 Task: In the sheet Budget Analysis ToolFont size of heading  18 Font style of dataoswald 'Font size of data '9 Alignment of headline & dataAlign center.   Fill color in heading, Red Font color of dataIn the sheet   Synergy Sales templetes   book
Action: Mouse moved to (26, 172)
Screenshot: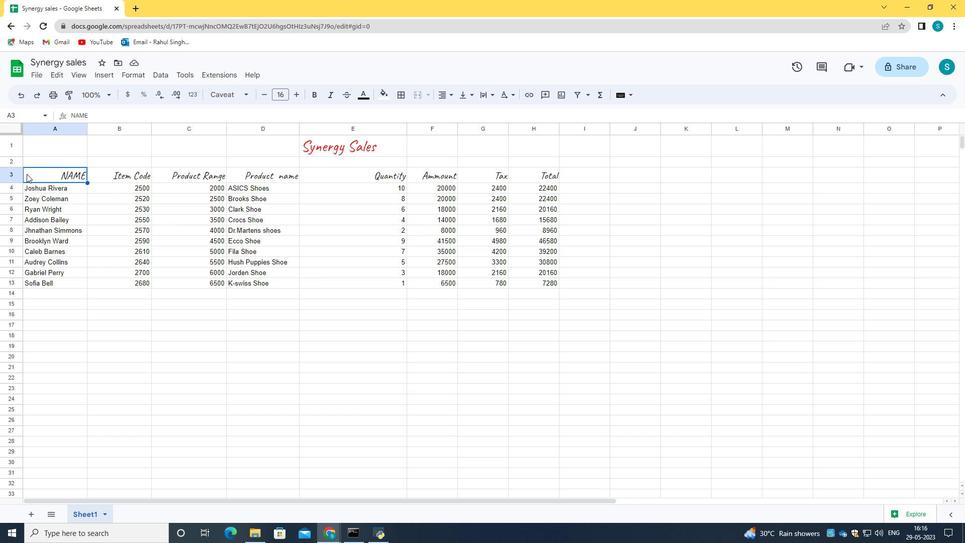 
Action: Mouse pressed left at (26, 172)
Screenshot: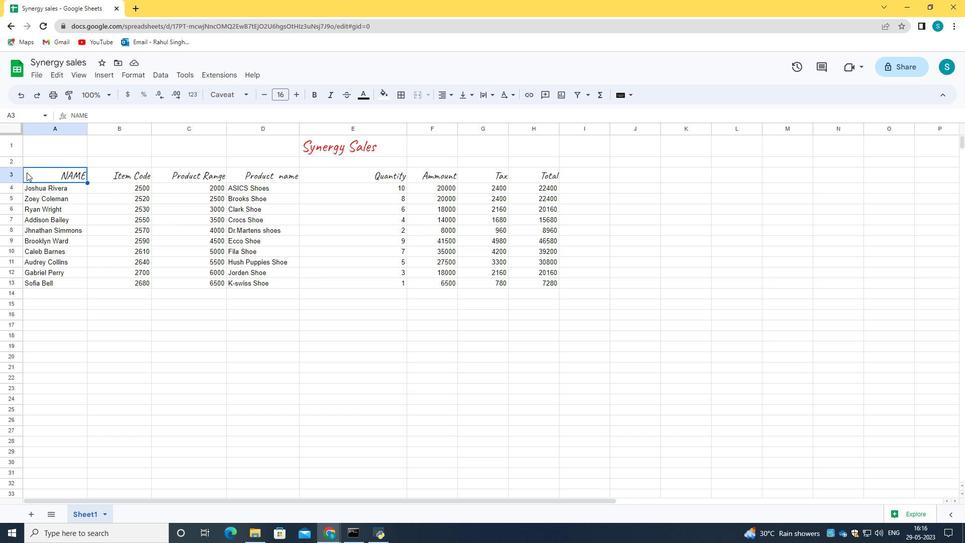 
Action: Mouse moved to (295, 95)
Screenshot: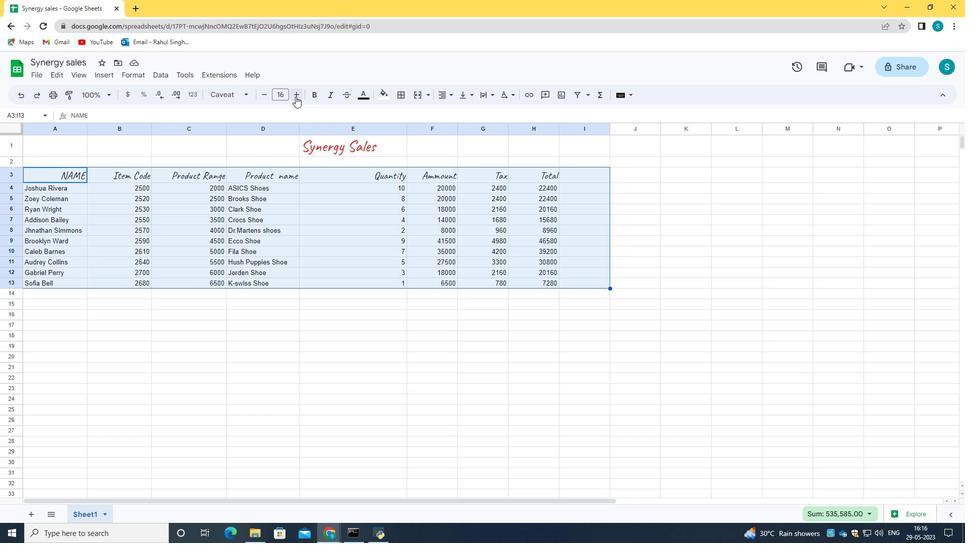 
Action: Mouse pressed left at (295, 95)
Screenshot: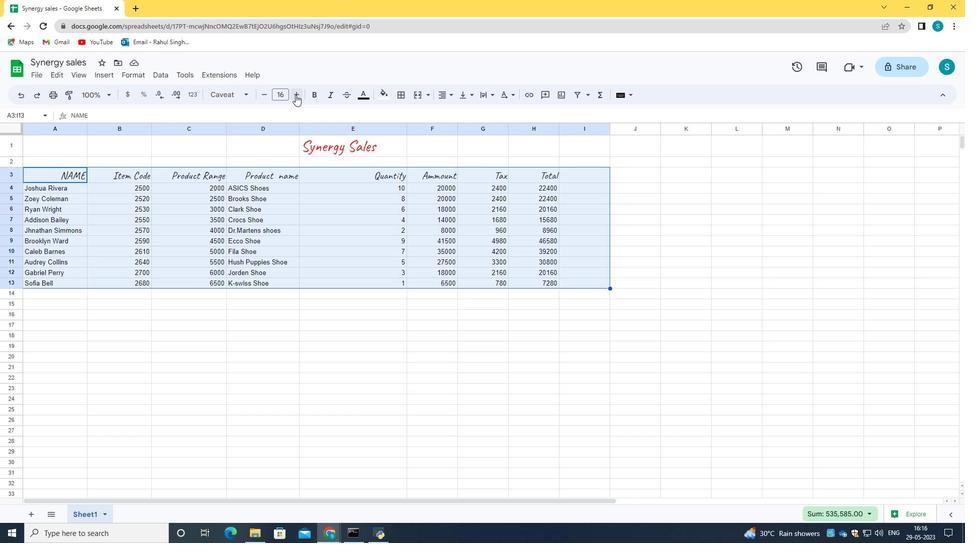 
Action: Mouse moved to (295, 94)
Screenshot: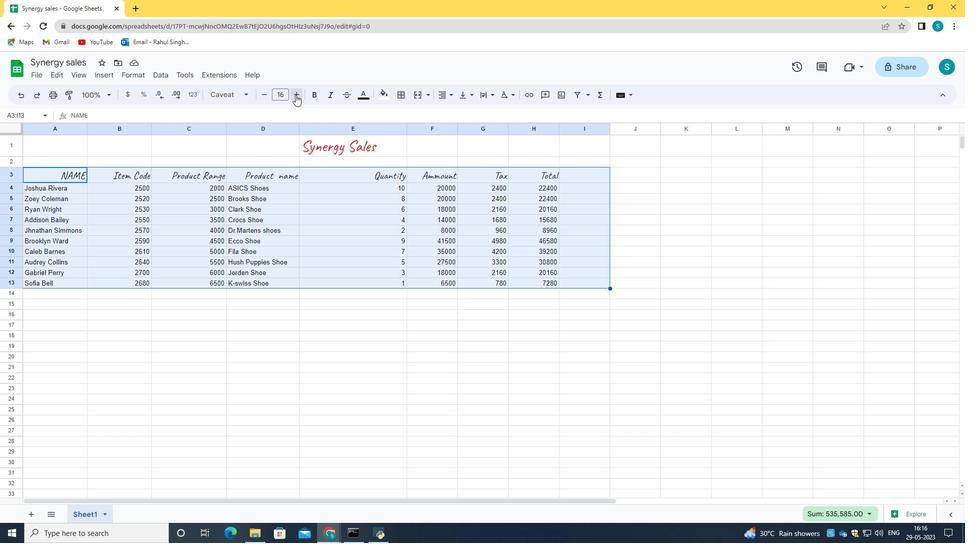 
Action: Mouse pressed left at (295, 94)
Screenshot: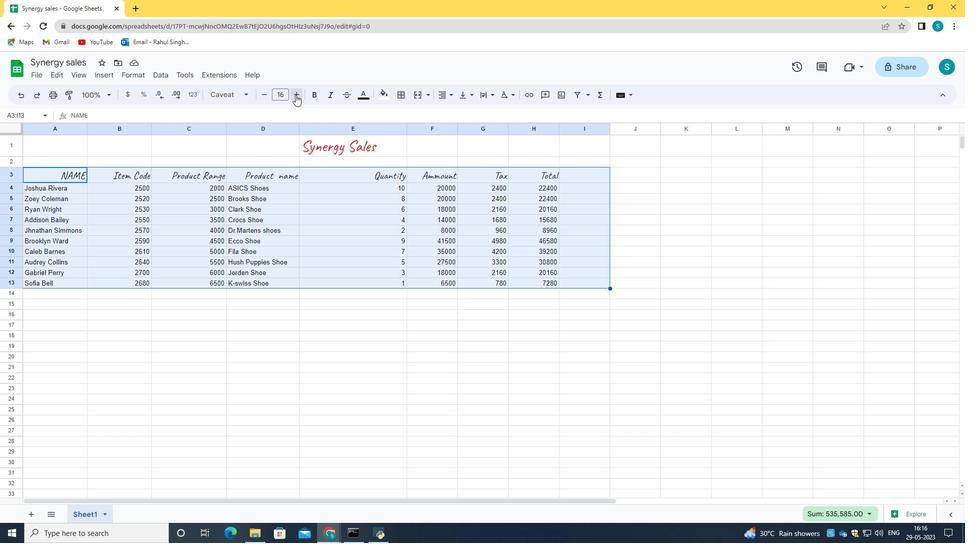 
Action: Mouse moved to (262, 95)
Screenshot: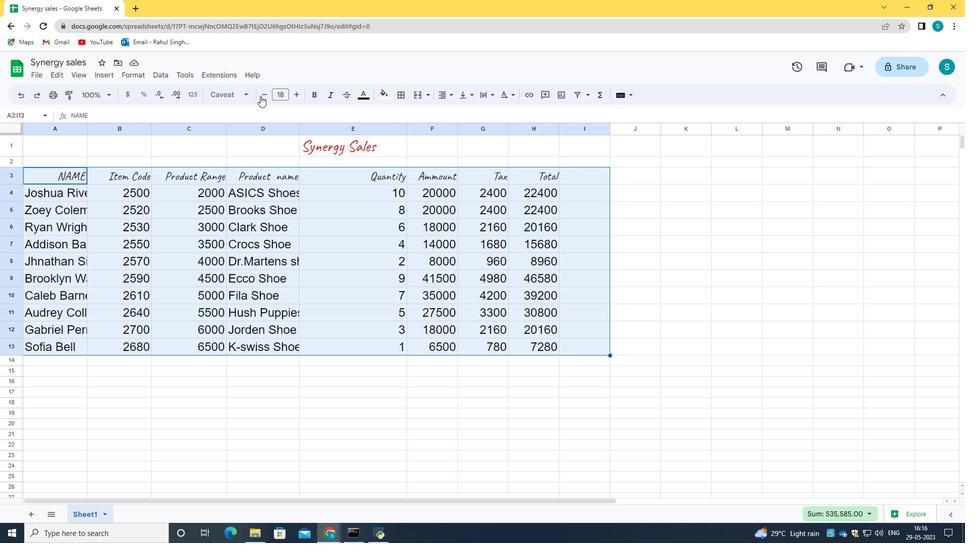 
Action: Mouse pressed left at (262, 95)
Screenshot: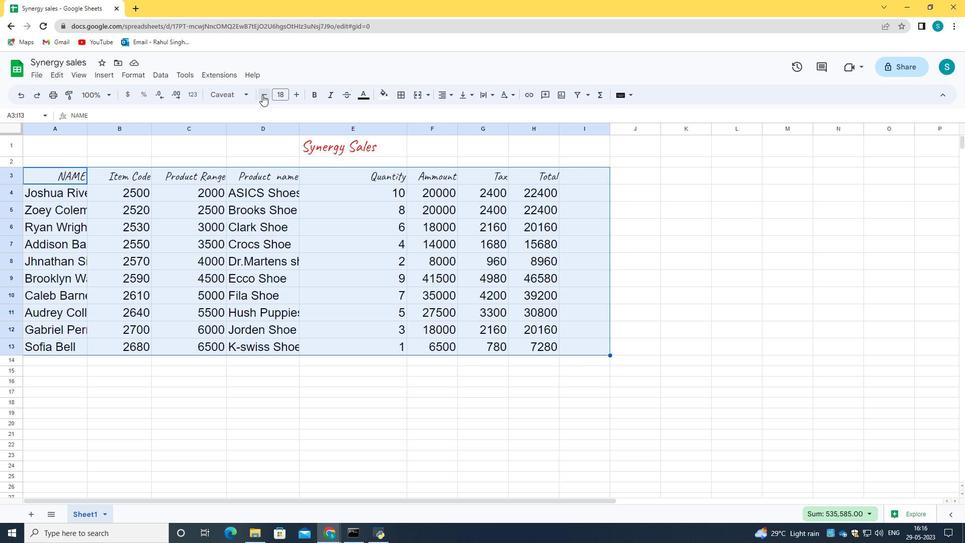 
Action: Mouse pressed left at (262, 95)
Screenshot: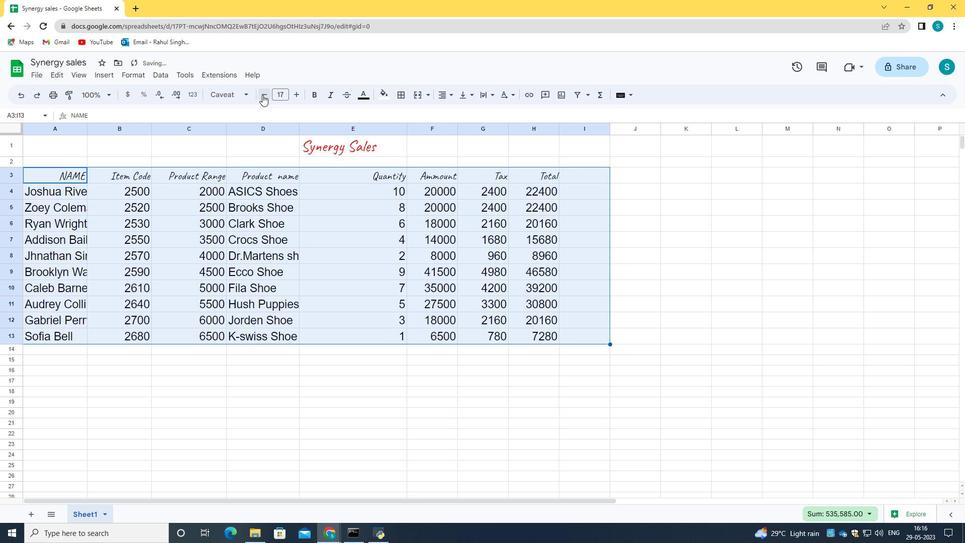 
Action: Mouse pressed left at (262, 95)
Screenshot: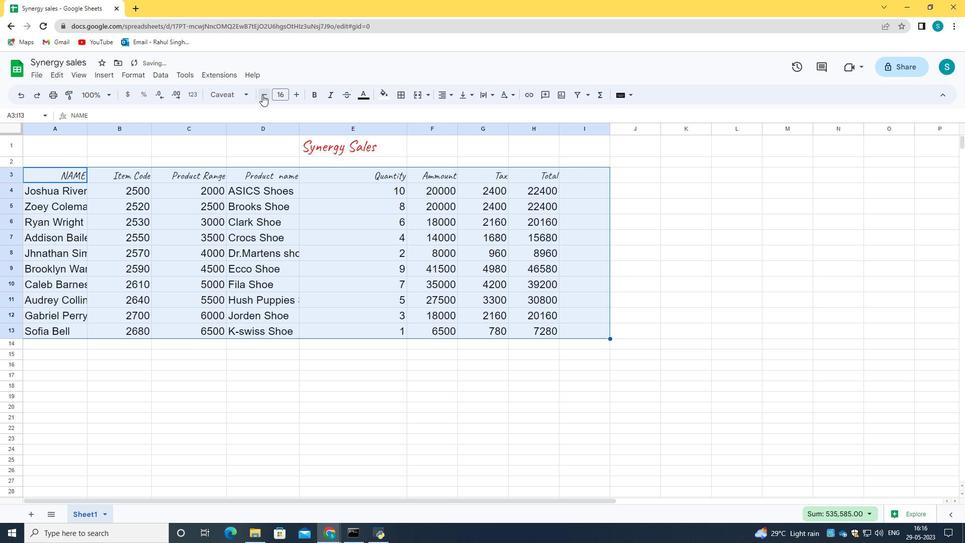 
Action: Mouse pressed left at (262, 95)
Screenshot: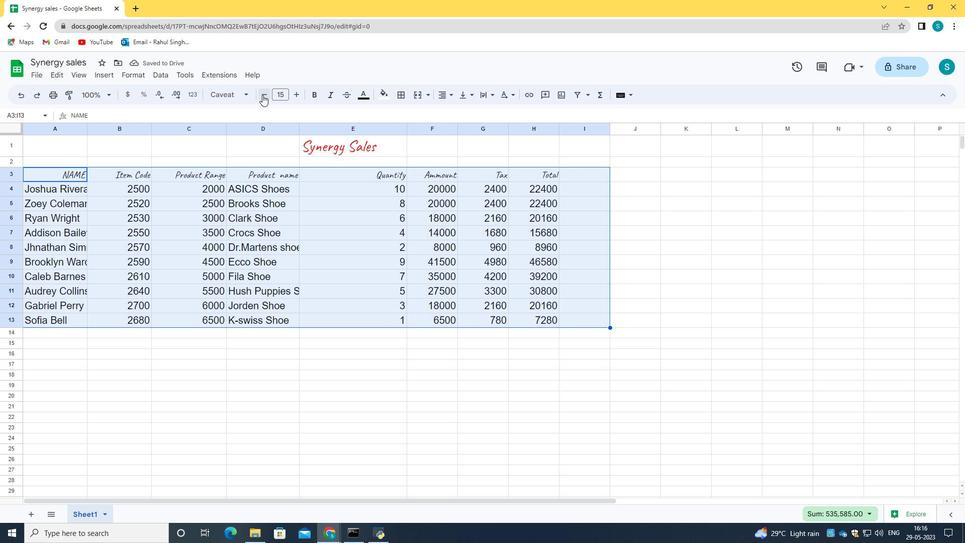 
Action: Mouse pressed left at (262, 95)
Screenshot: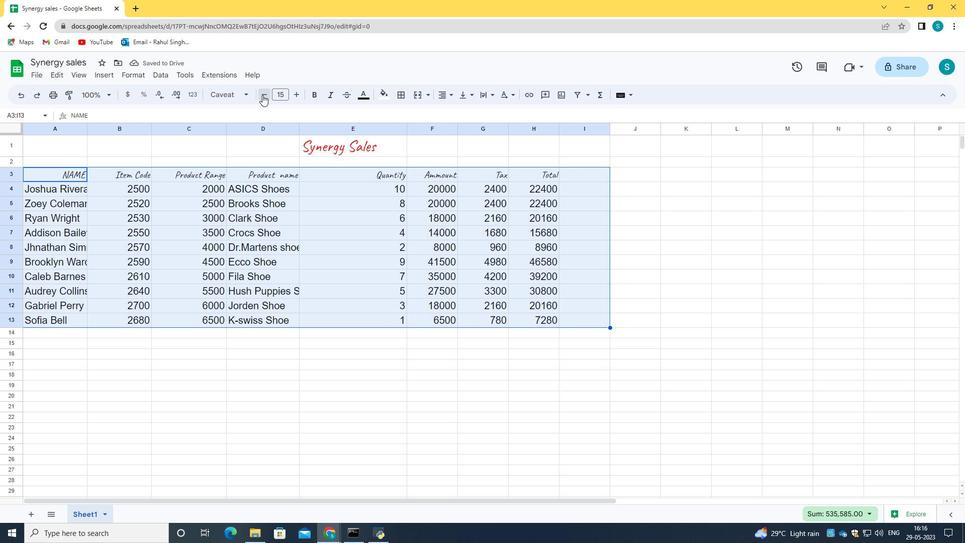 
Action: Mouse pressed left at (262, 95)
Screenshot: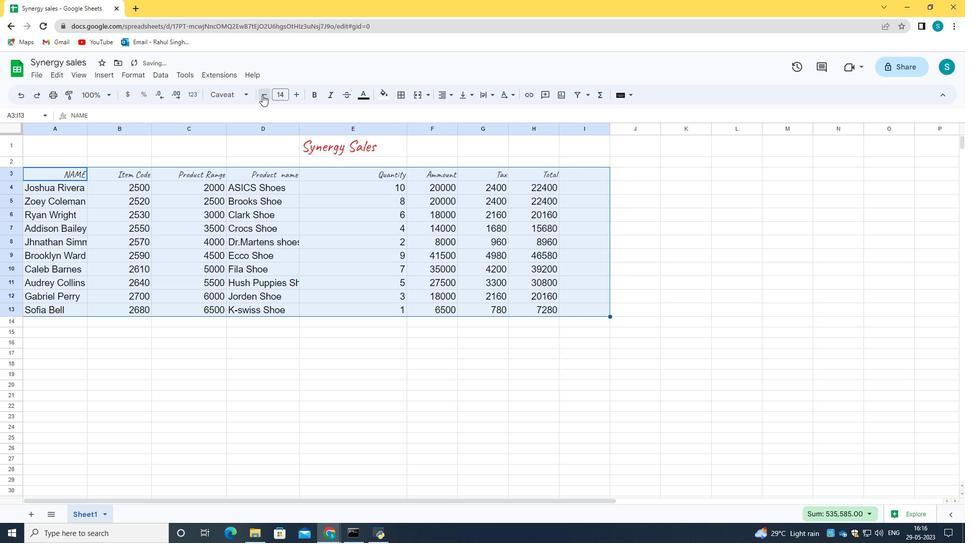 
Action: Mouse pressed left at (262, 95)
Screenshot: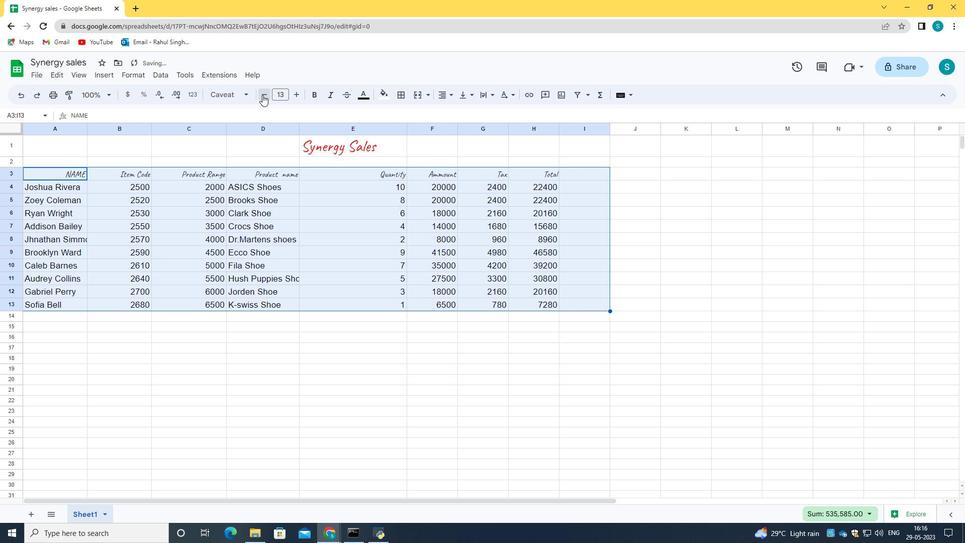 
Action: Mouse pressed left at (262, 95)
Screenshot: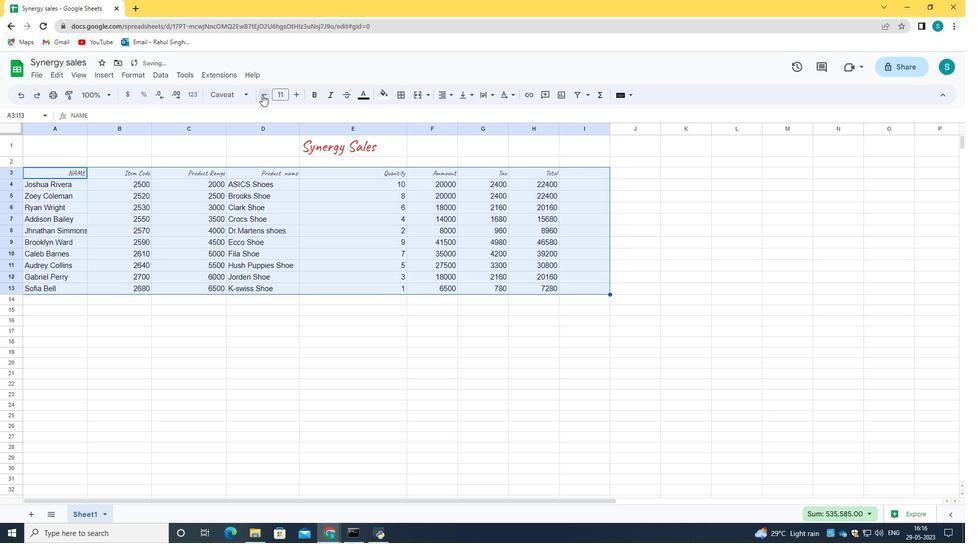 
Action: Mouse pressed left at (262, 95)
Screenshot: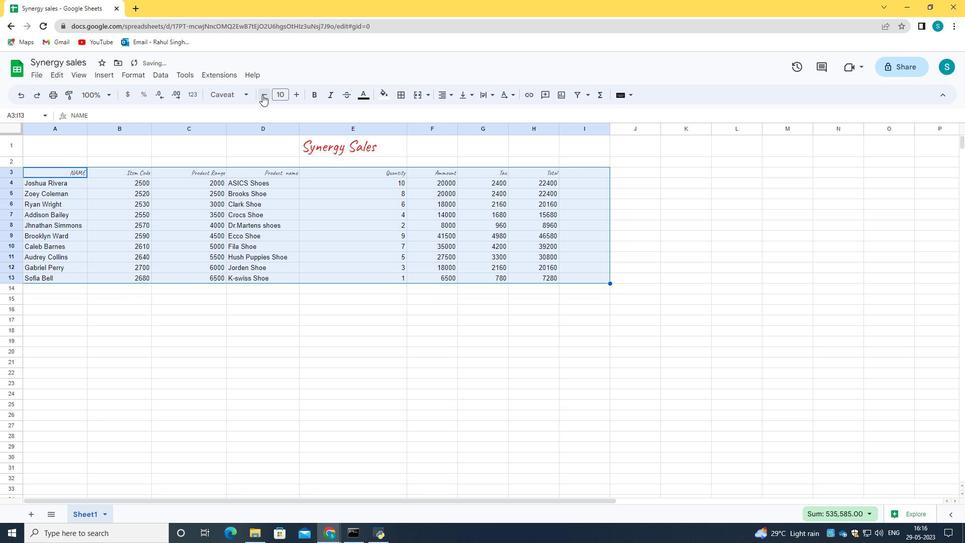 
Action: Mouse moved to (23, 172)
Screenshot: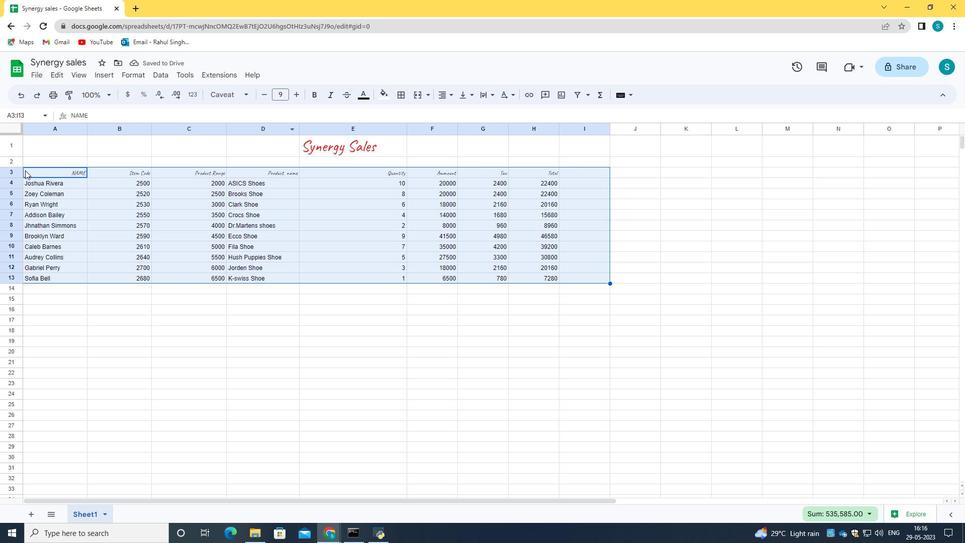 
Action: Mouse pressed left at (23, 172)
Screenshot: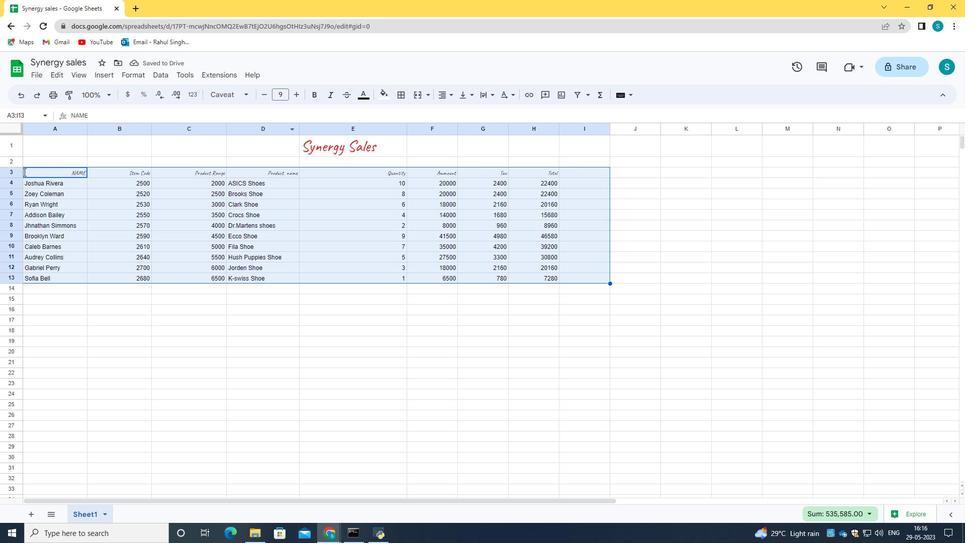 
Action: Mouse moved to (28, 171)
Screenshot: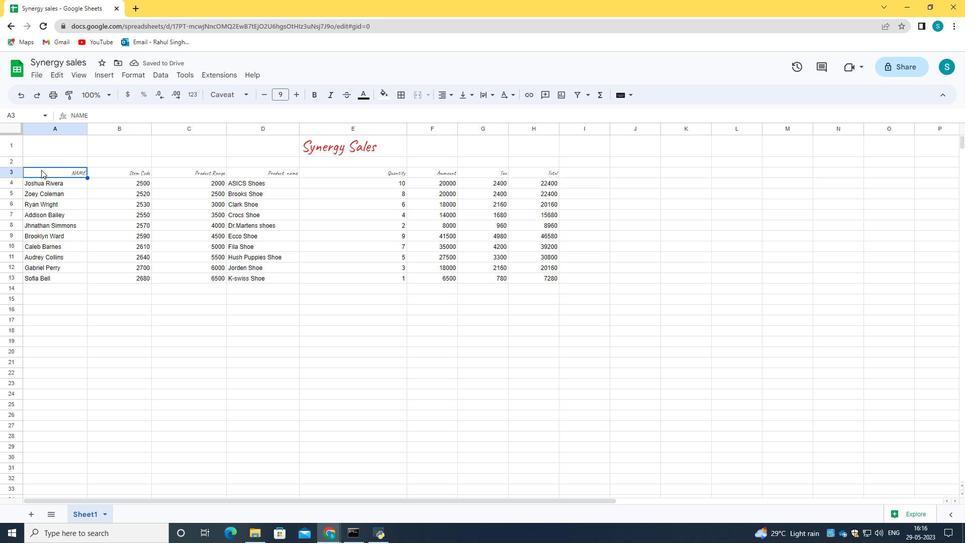 
Action: Mouse pressed left at (28, 171)
Screenshot: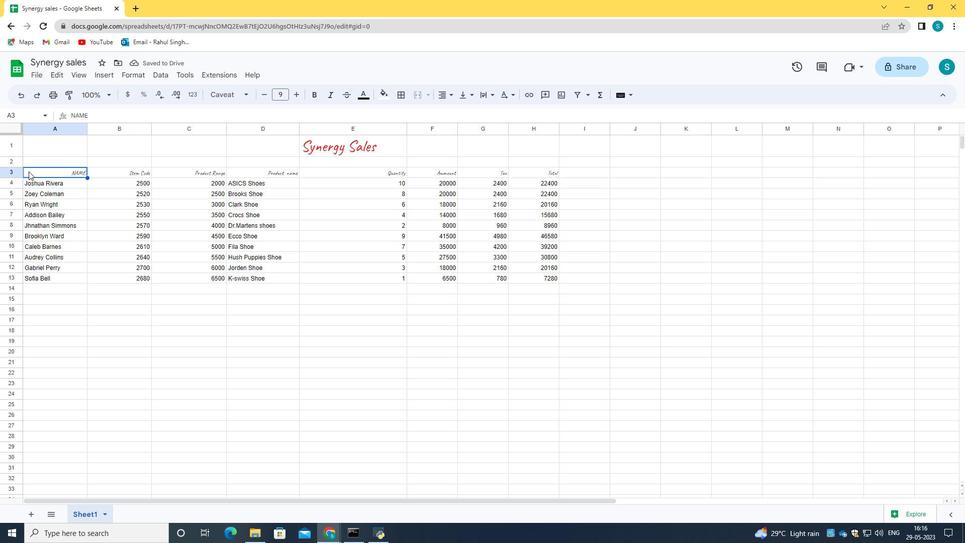 
Action: Mouse moved to (25, 173)
Screenshot: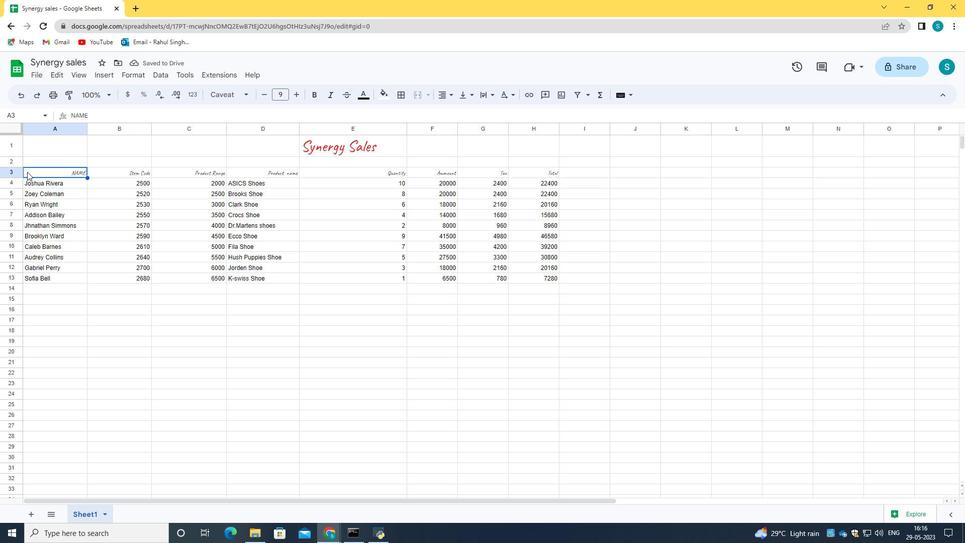 
Action: Mouse pressed left at (25, 173)
Screenshot: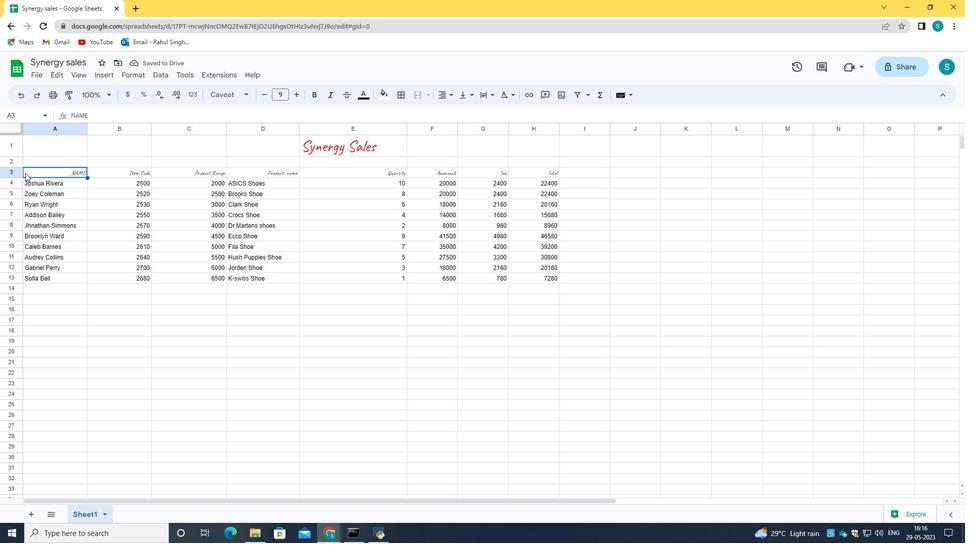 
Action: Mouse moved to (295, 95)
Screenshot: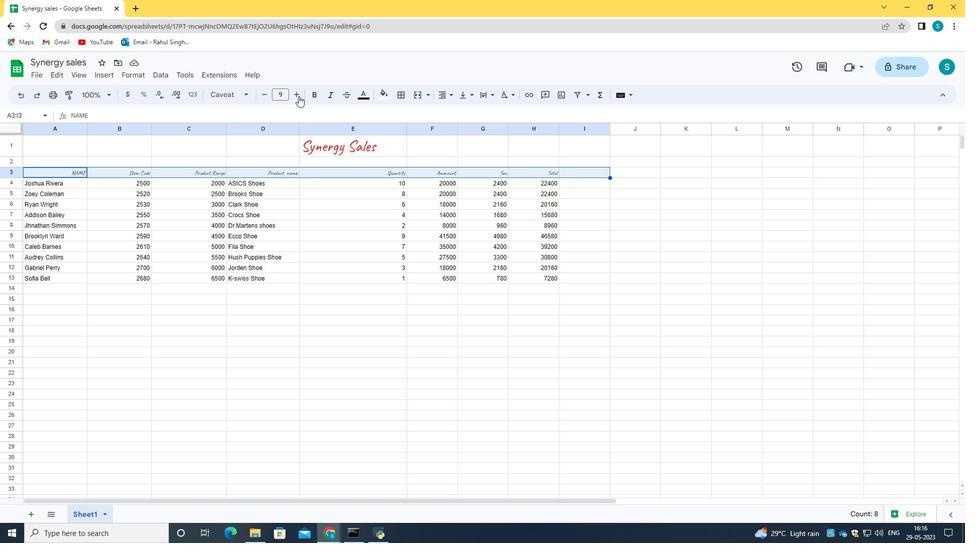 
Action: Mouse pressed left at (295, 95)
Screenshot: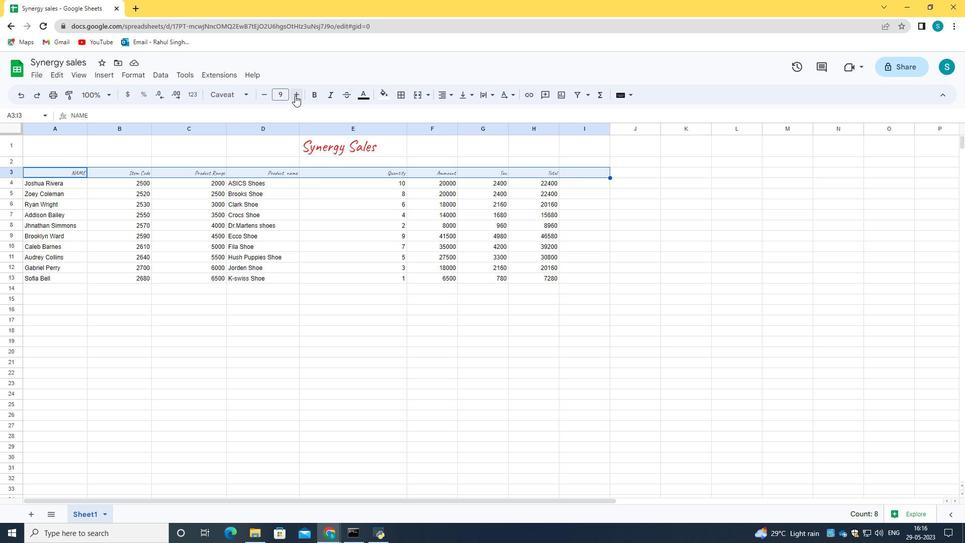 
Action: Mouse pressed left at (295, 95)
Screenshot: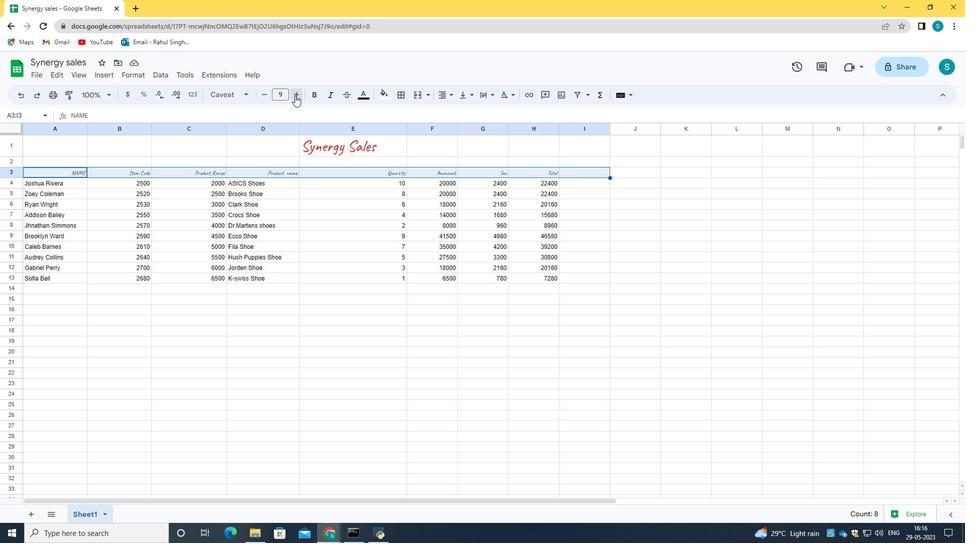 
Action: Mouse pressed left at (295, 95)
Screenshot: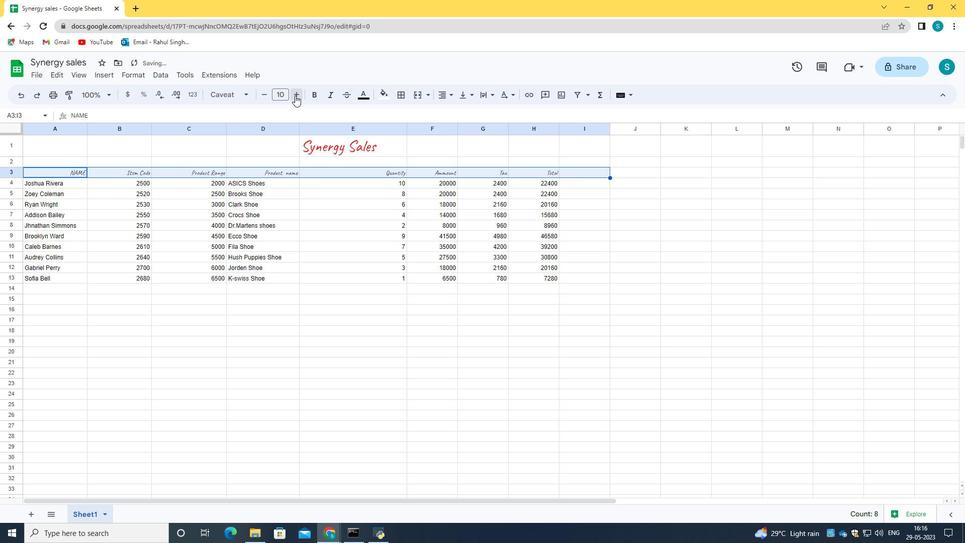 
Action: Mouse pressed left at (295, 95)
Screenshot: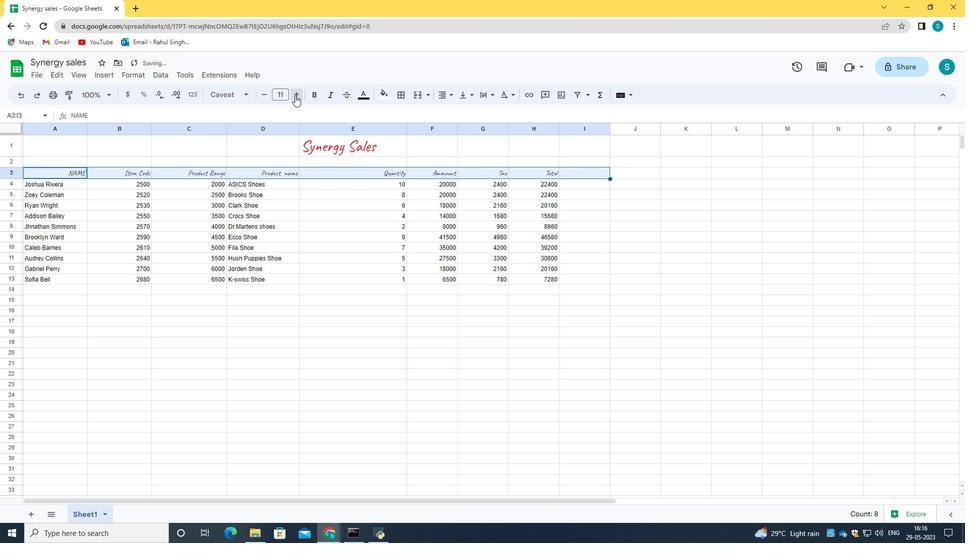
Action: Mouse pressed left at (295, 95)
Screenshot: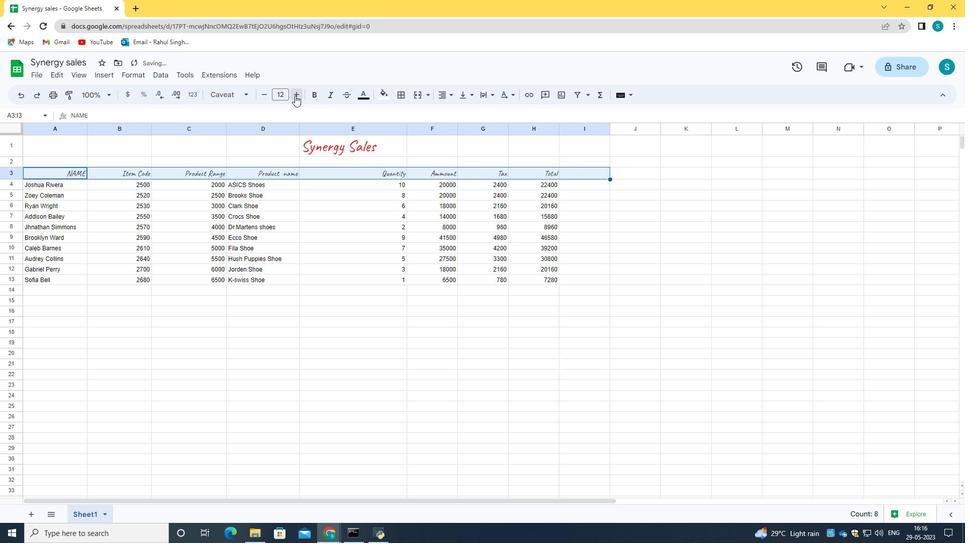 
Action: Mouse pressed left at (295, 95)
Screenshot: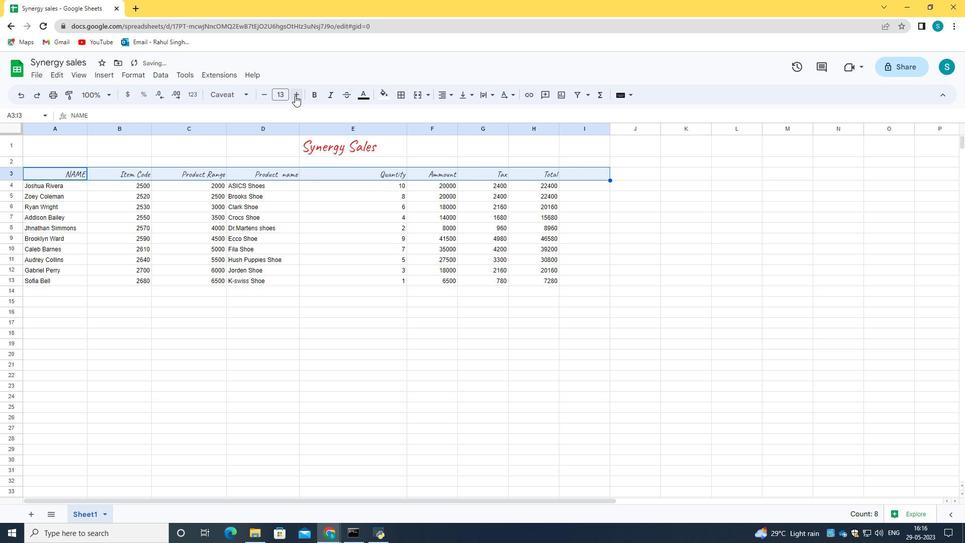 
Action: Mouse pressed left at (295, 95)
Screenshot: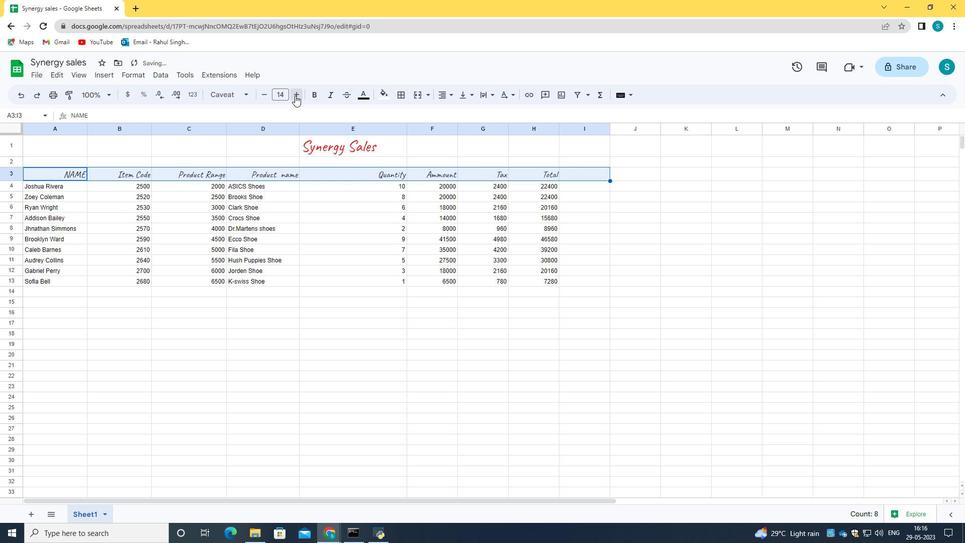 
Action: Mouse pressed left at (295, 95)
Screenshot: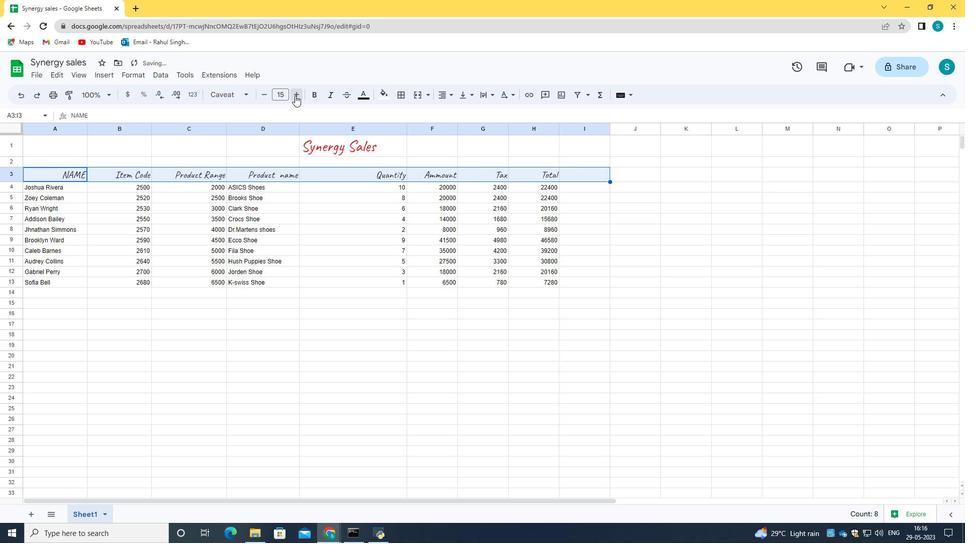 
Action: Mouse pressed left at (295, 95)
Screenshot: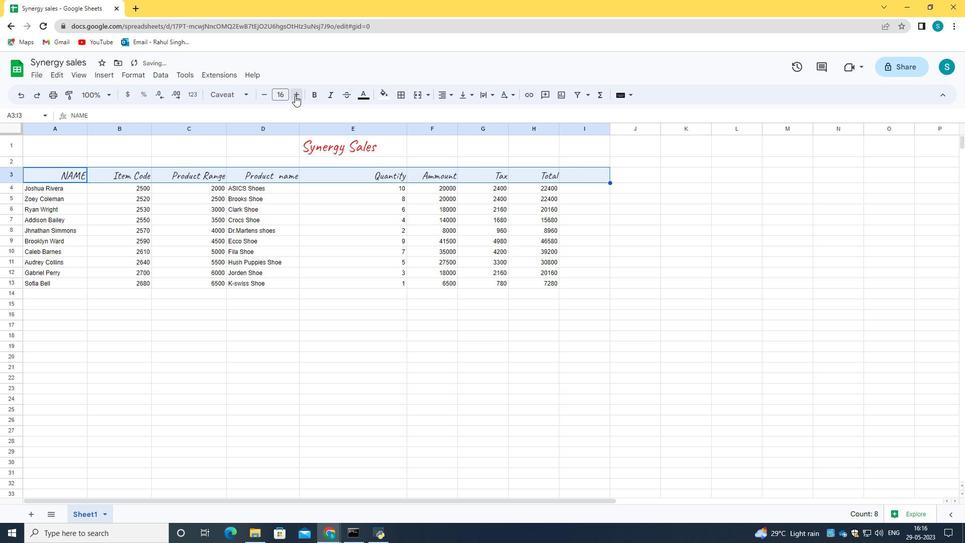 
Action: Mouse pressed left at (295, 95)
Screenshot: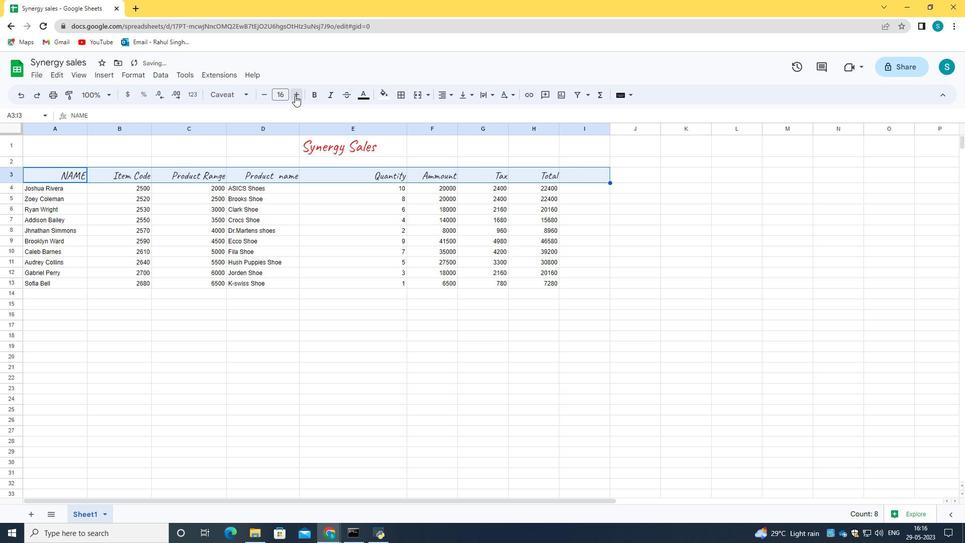 
Action: Mouse pressed left at (295, 95)
Screenshot: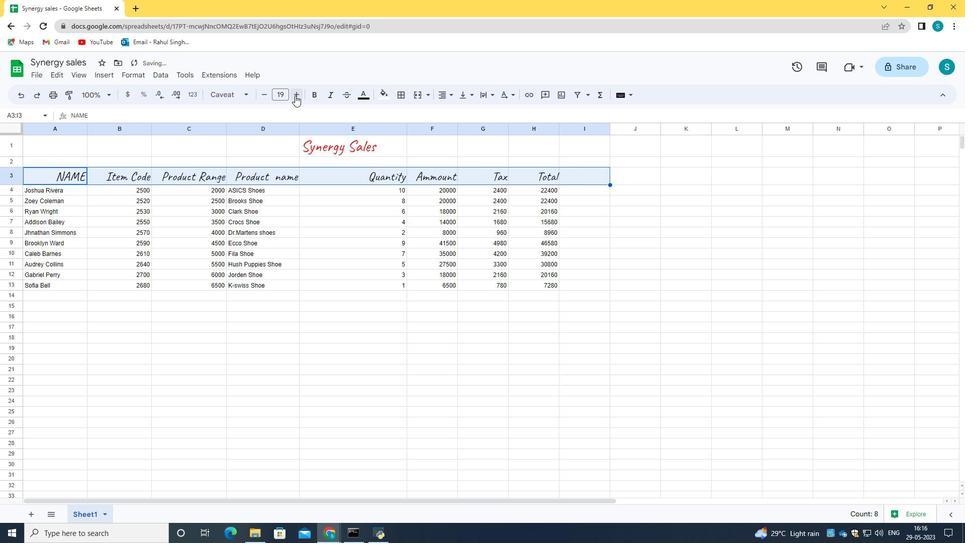 
Action: Mouse moved to (264, 92)
Screenshot: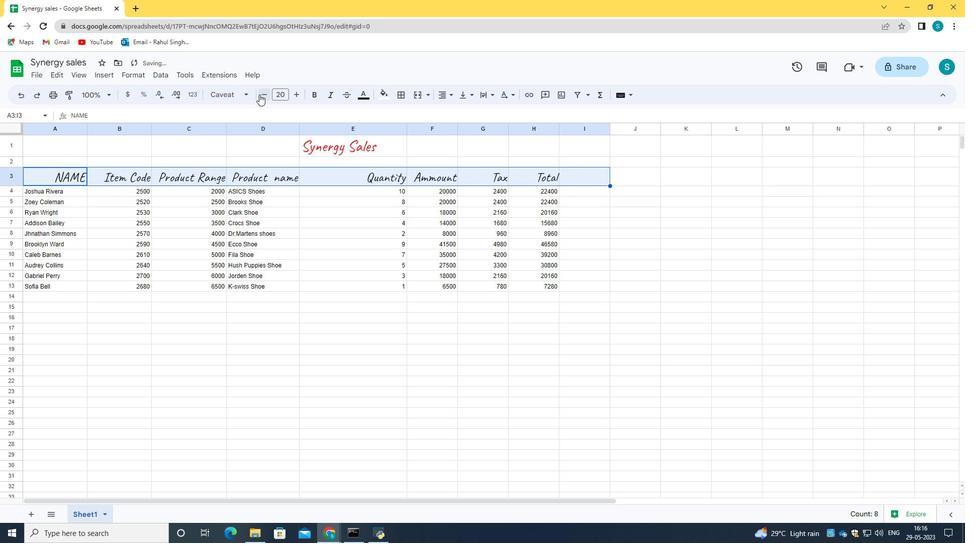 
Action: Mouse pressed left at (264, 92)
Screenshot: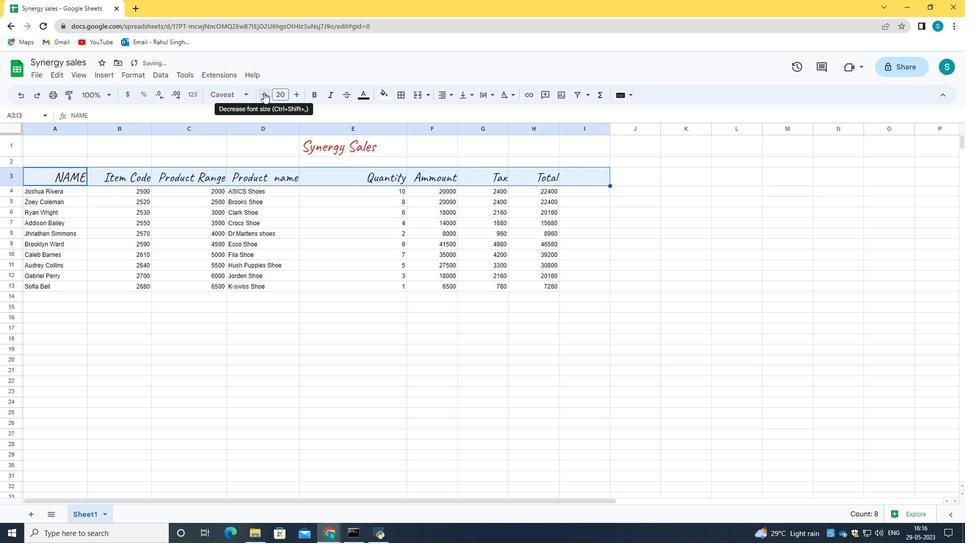 
Action: Mouse pressed left at (264, 92)
Screenshot: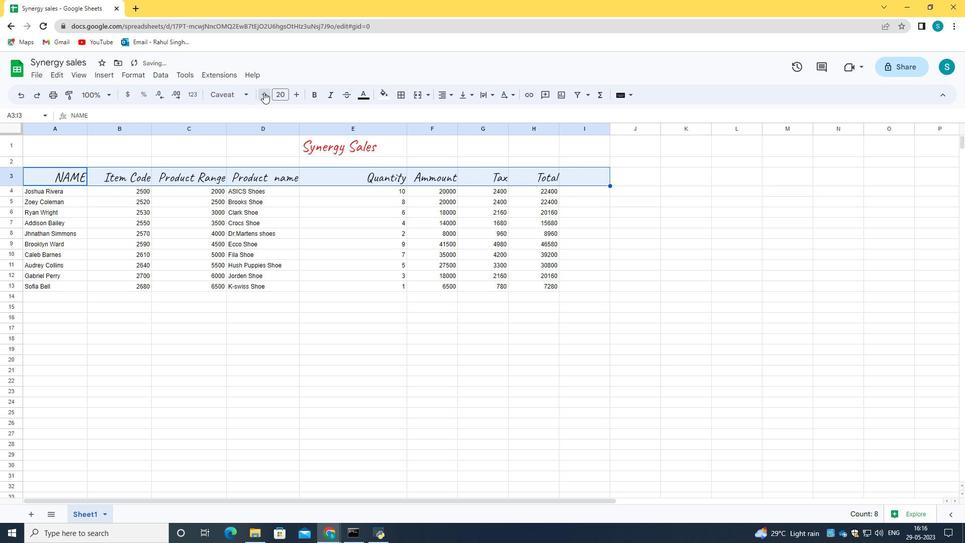 
Action: Mouse moved to (446, 98)
Screenshot: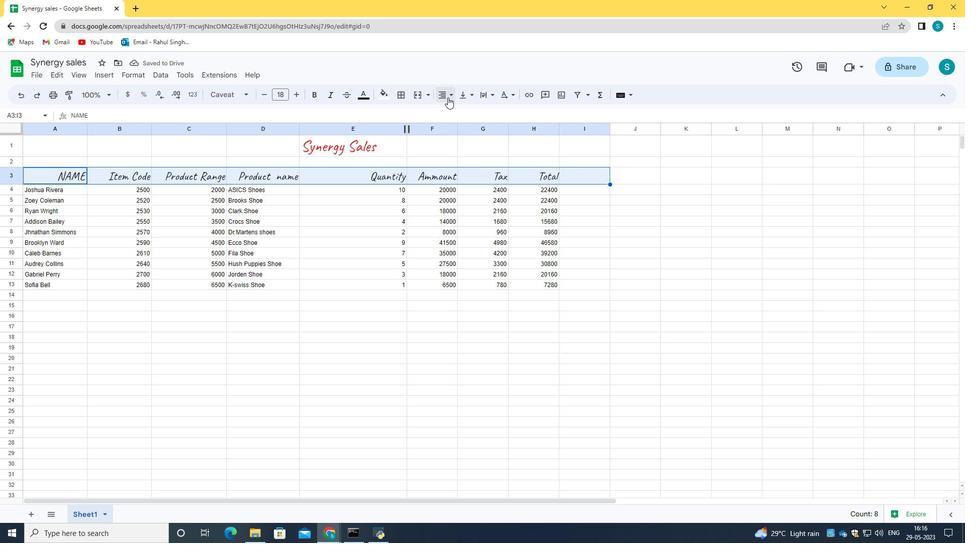 
Action: Mouse pressed left at (446, 98)
Screenshot: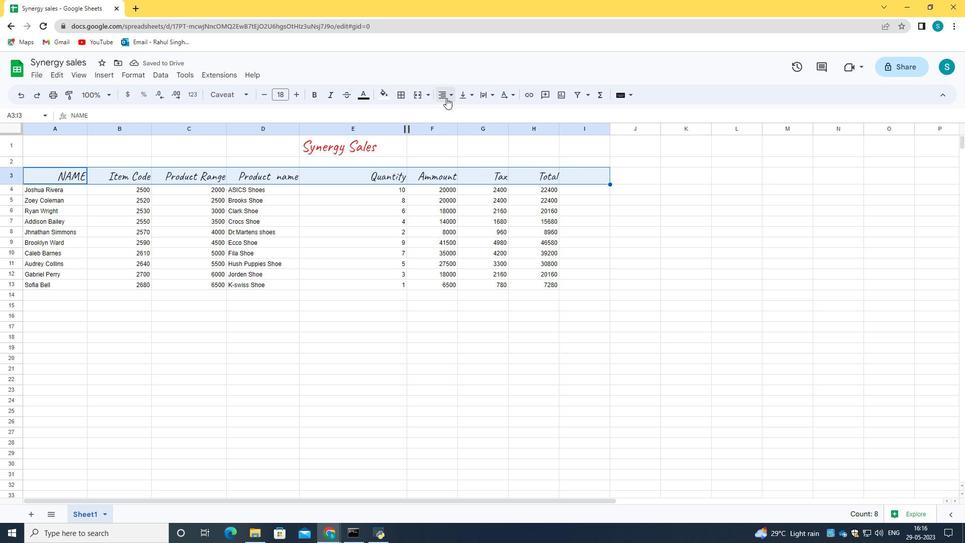 
Action: Mouse moved to (463, 116)
Screenshot: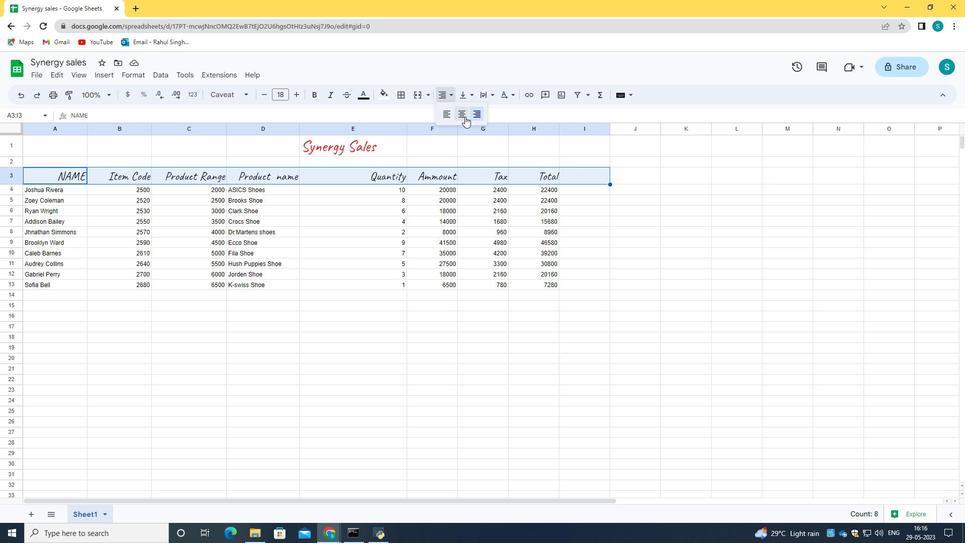 
Action: Mouse pressed left at (463, 116)
Screenshot: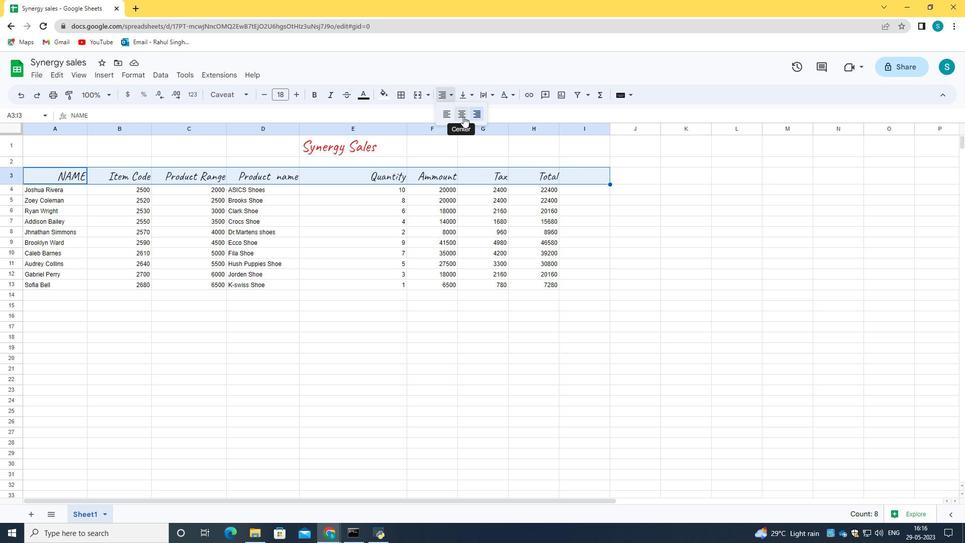 
Action: Mouse moved to (90, 62)
Screenshot: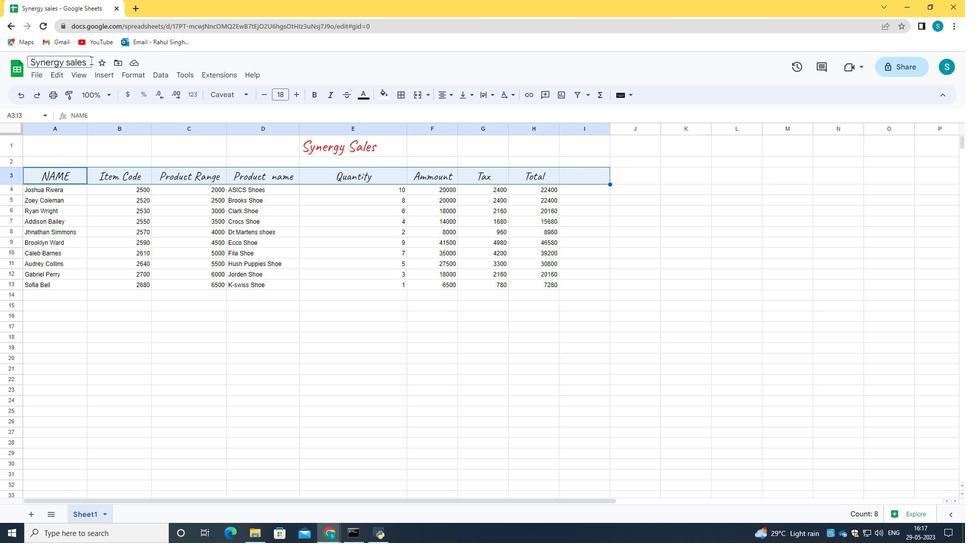 
Action: Mouse pressed left at (90, 62)
Screenshot: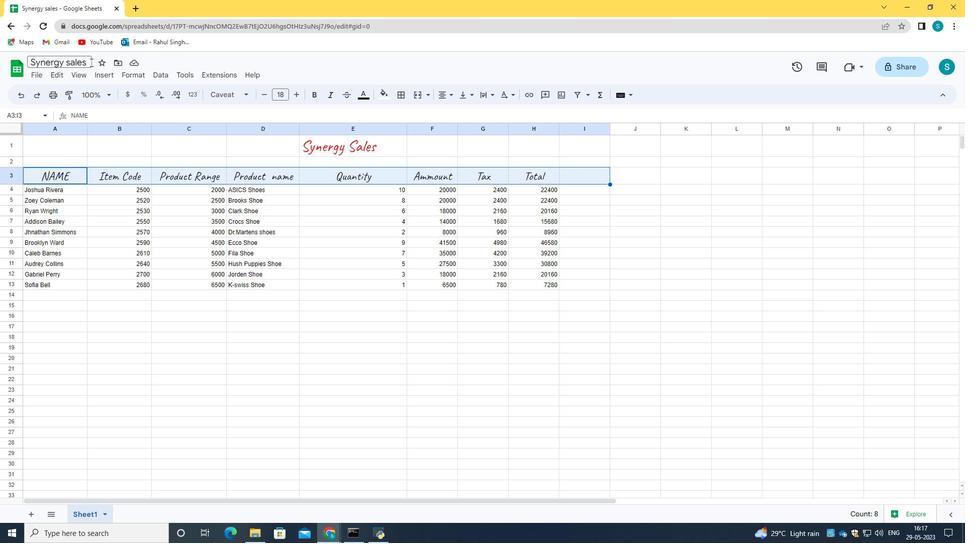 
Action: Key pressed <Key.space>template<Key.space>book
Screenshot: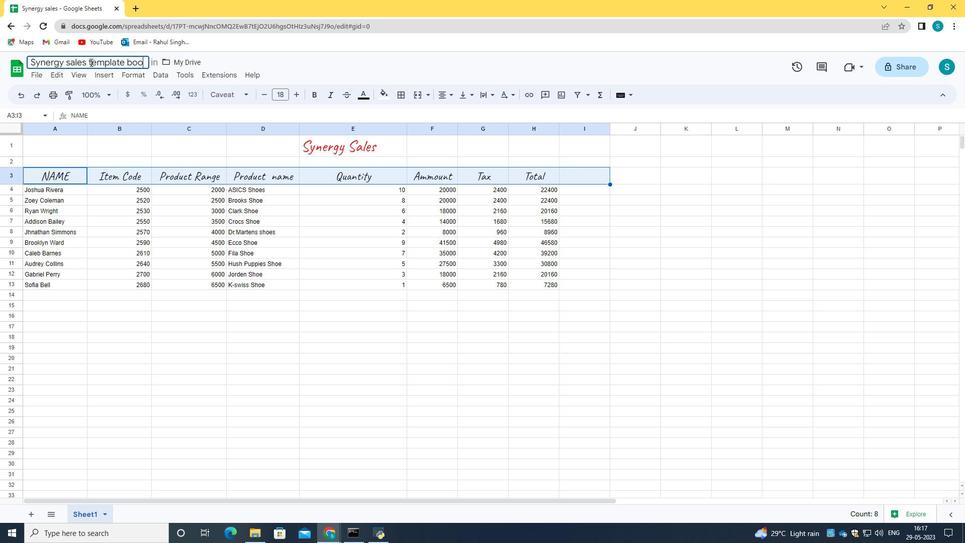 
Action: Mouse moved to (244, 113)
Screenshot: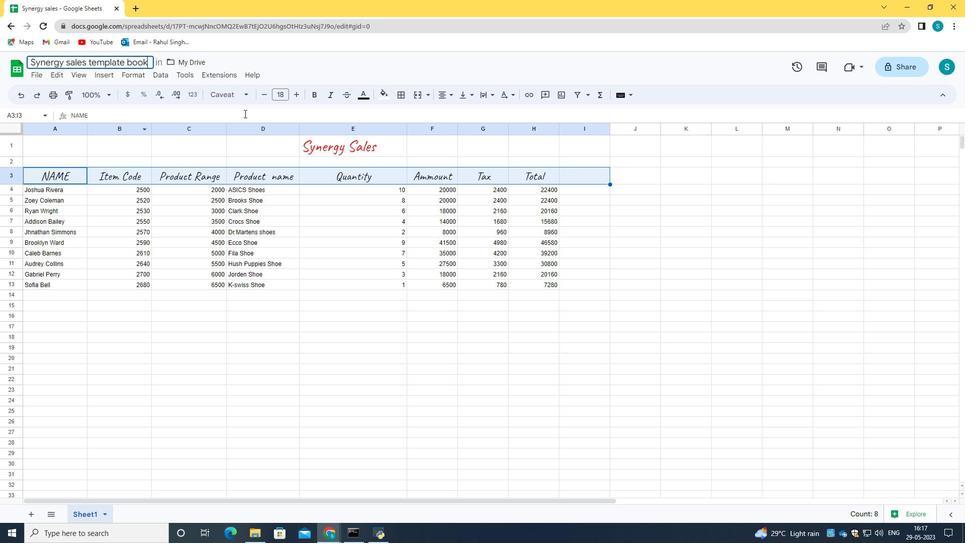 
Action: Mouse pressed left at (244, 113)
Screenshot: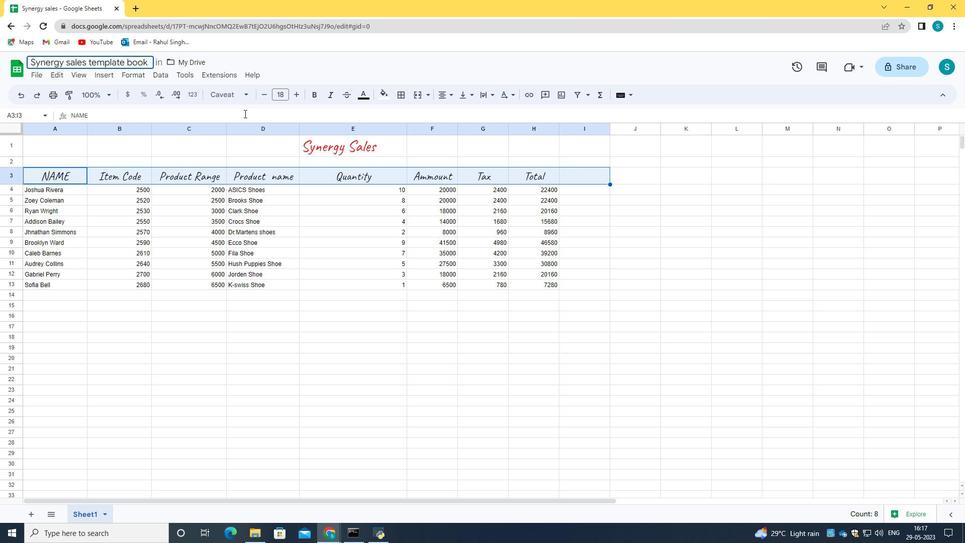 
Action: Mouse moved to (25, 186)
Screenshot: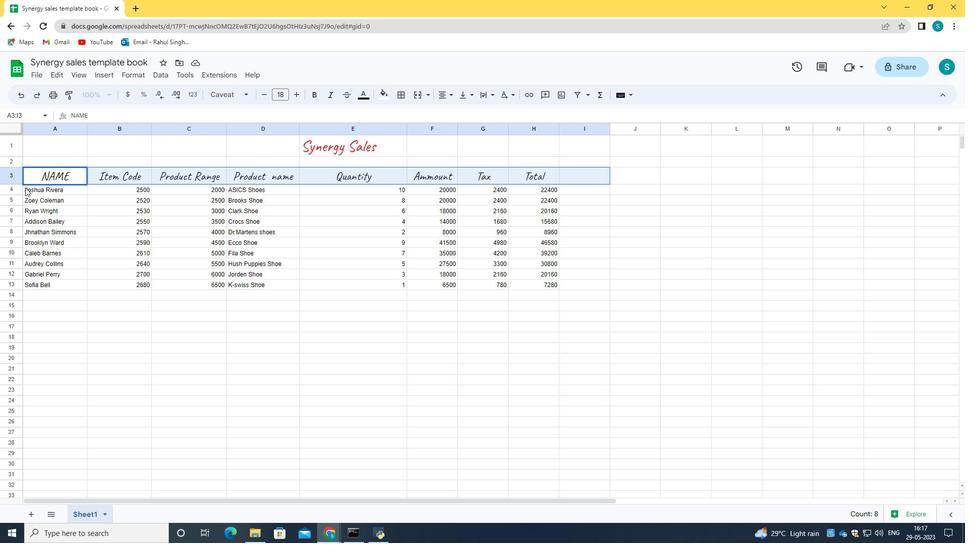 
Action: Mouse pressed left at (25, 186)
Screenshot: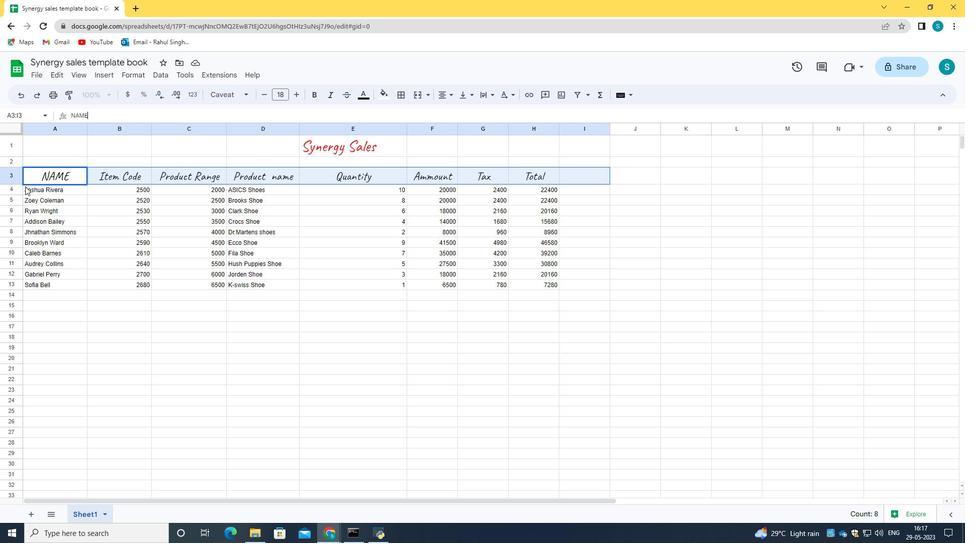 
Action: Mouse moved to (26, 168)
Screenshot: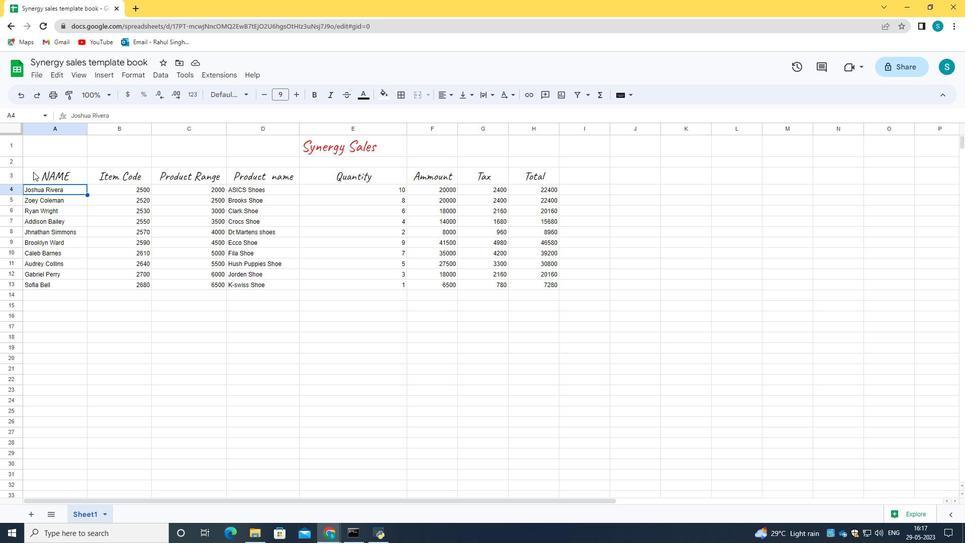 
Action: Mouse pressed left at (26, 168)
Screenshot: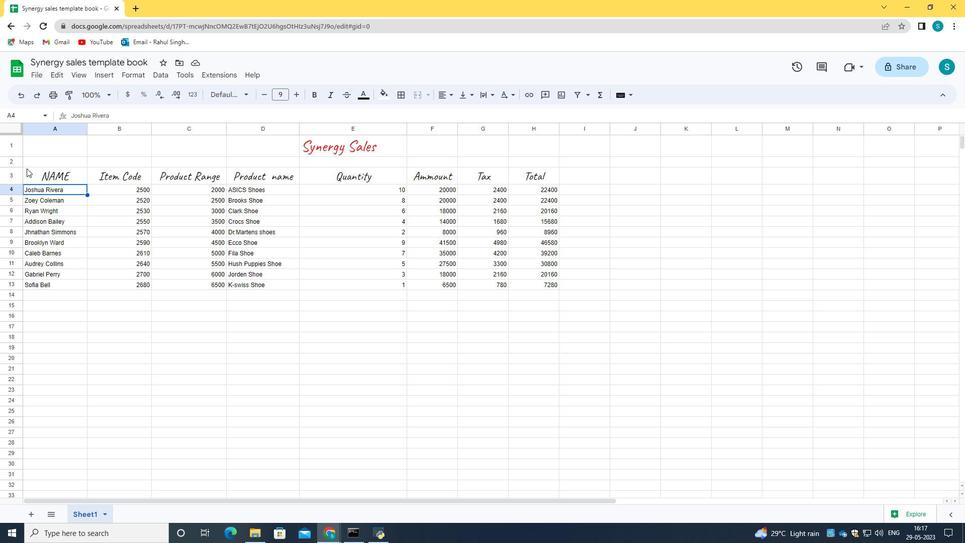 
Action: Mouse moved to (365, 94)
Screenshot: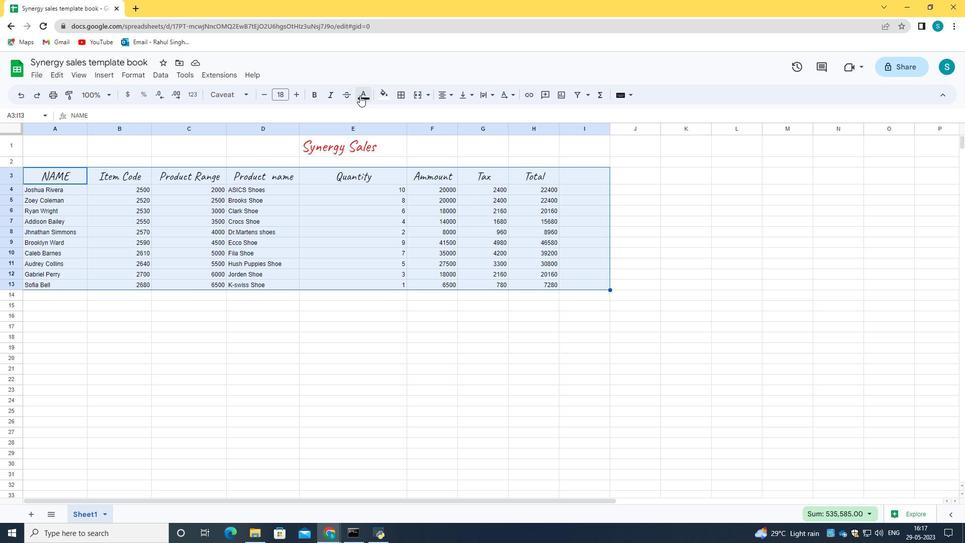 
Action: Mouse pressed left at (365, 94)
Screenshot: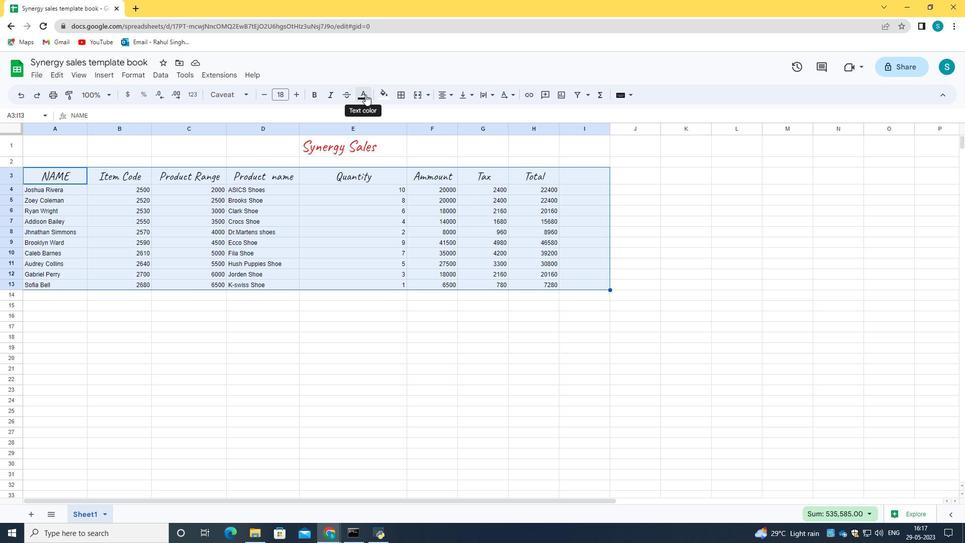 
Action: Mouse moved to (375, 142)
Screenshot: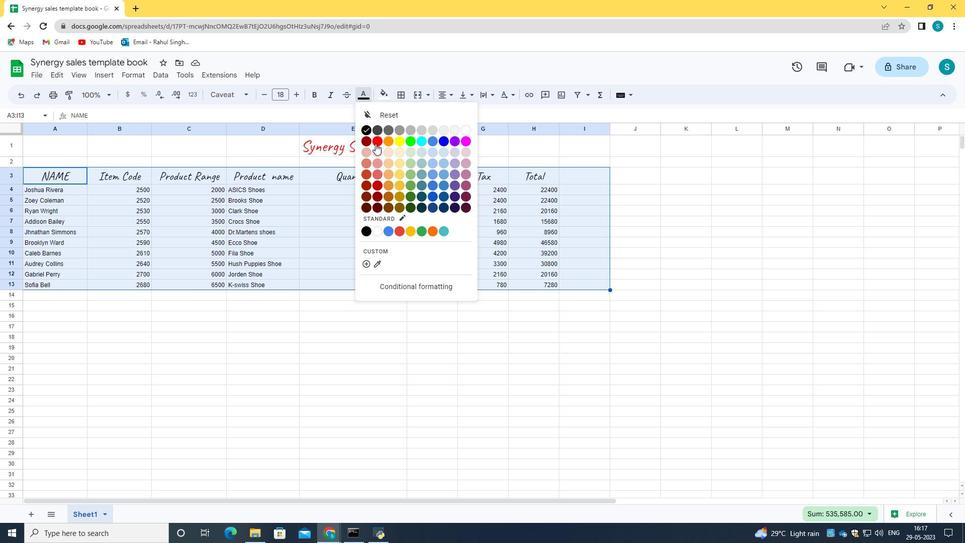 
Action: Mouse pressed left at (375, 142)
Screenshot: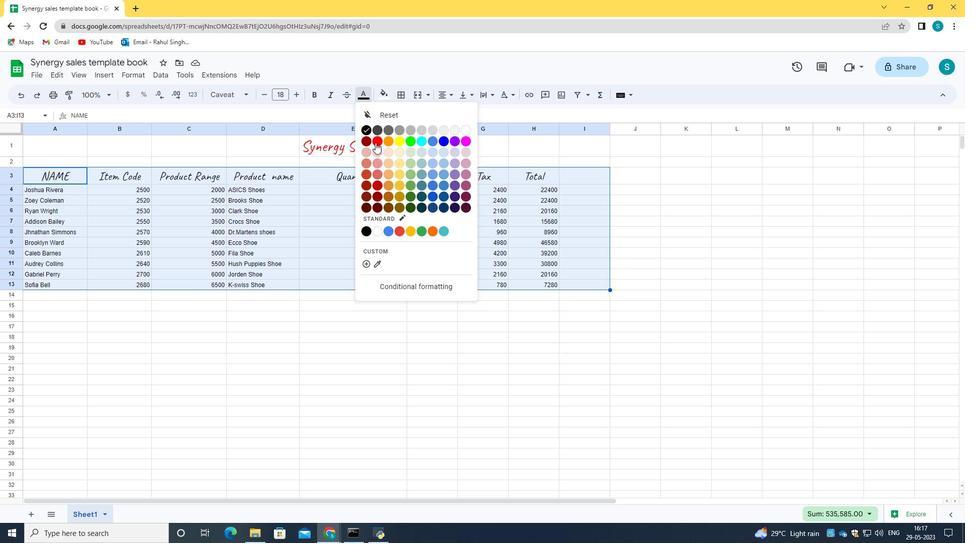 
Action: Mouse moved to (357, 336)
Screenshot: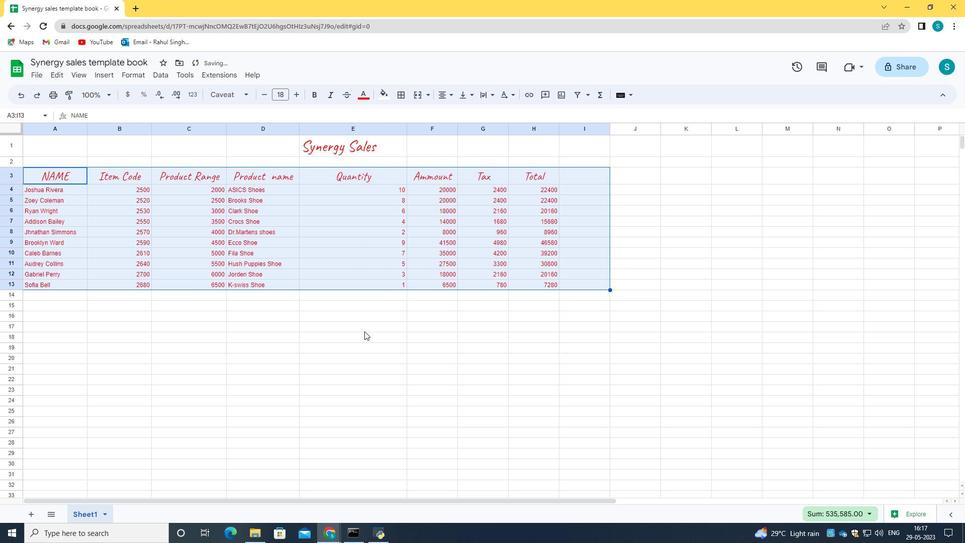 
Action: Mouse pressed left at (357, 336)
Screenshot: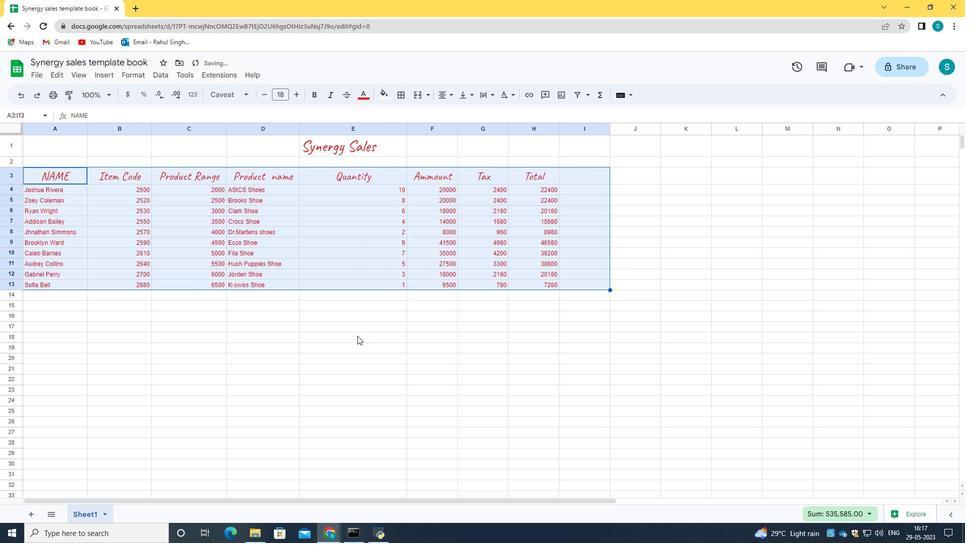 
Action: Mouse moved to (434, 322)
Screenshot: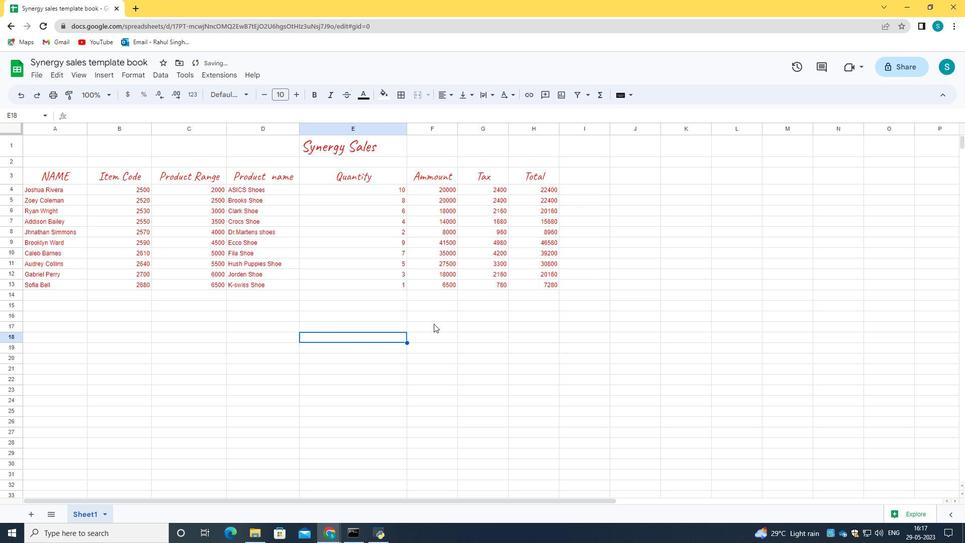 
